 Task: Schedule a seminar on stress management techniques.
Action: Mouse moved to (83, 107)
Screenshot: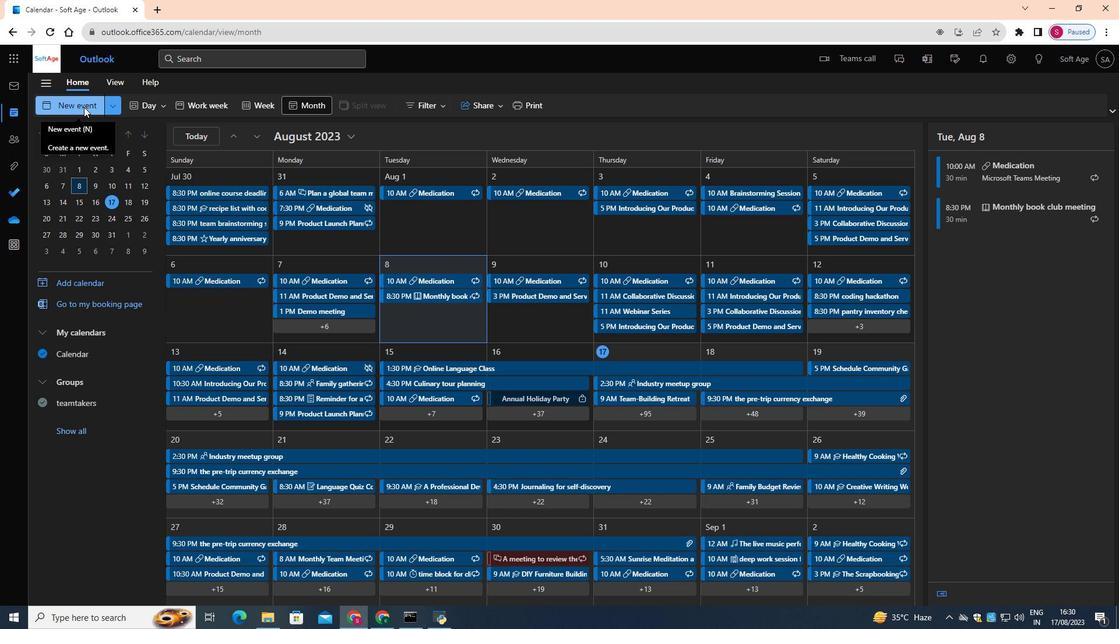 
Action: Mouse pressed left at (83, 107)
Screenshot: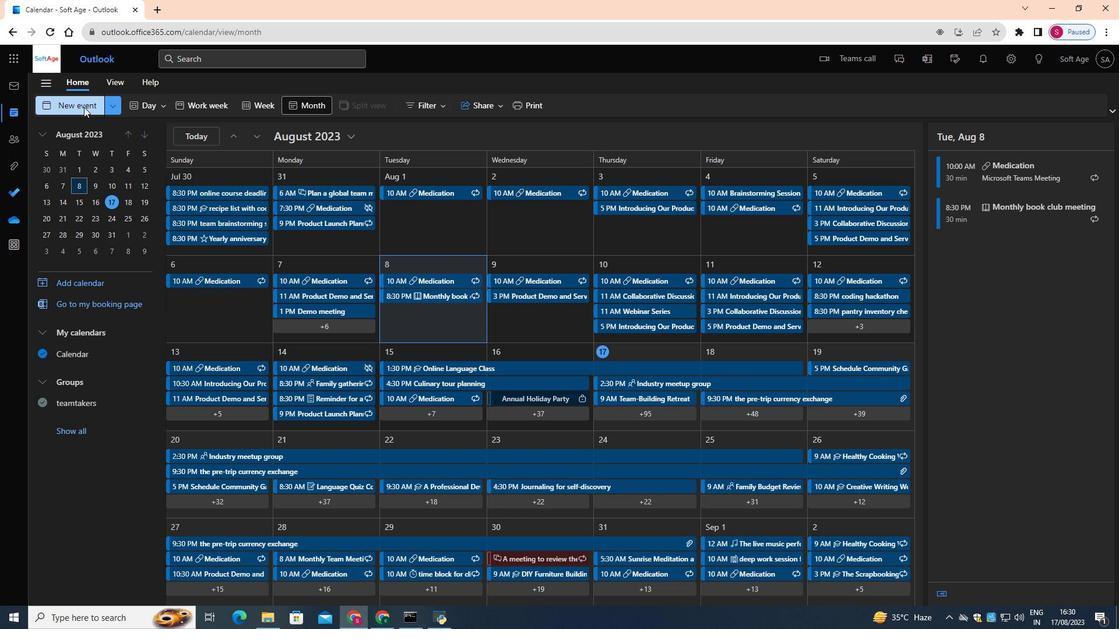 
Action: Mouse moved to (366, 174)
Screenshot: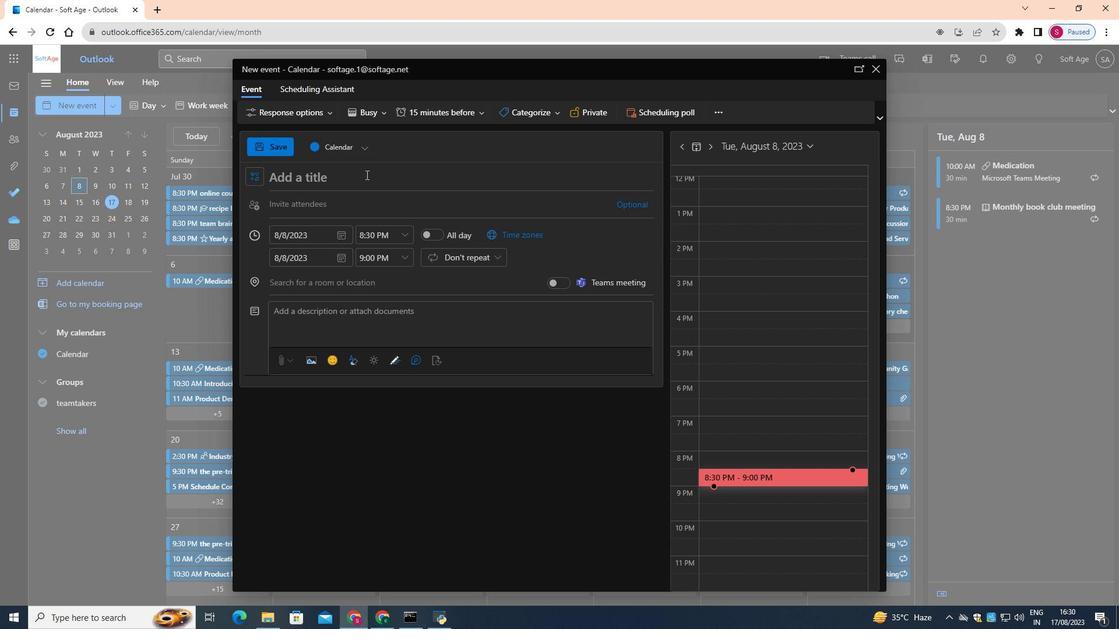 
Action: Mouse pressed left at (366, 174)
Screenshot: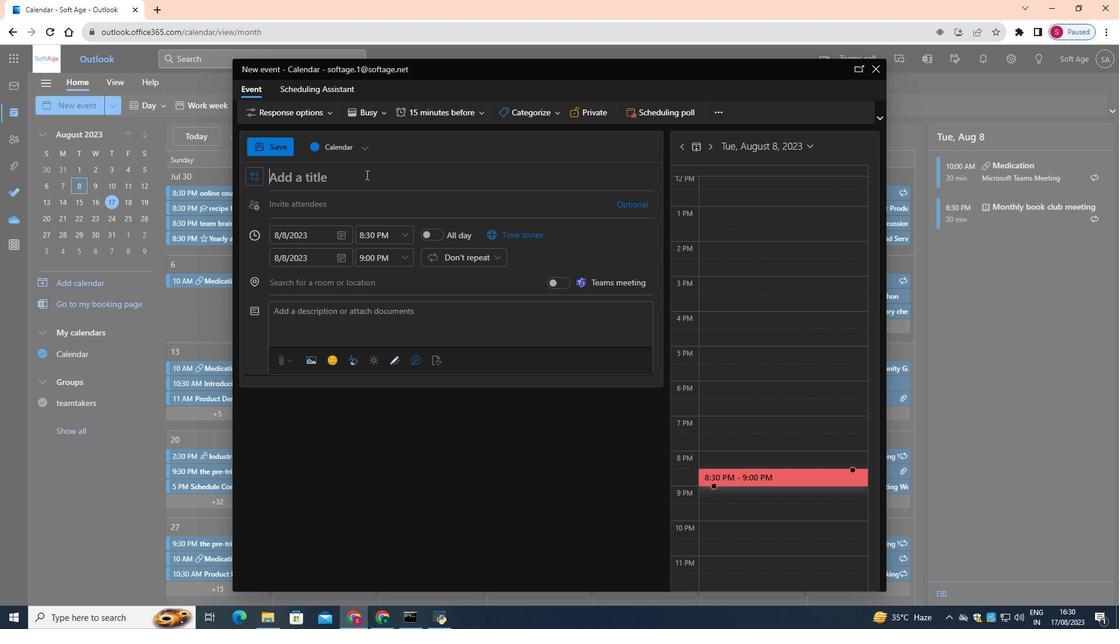 
Action: Key pressed <Key.shift>Seminar<Key.space>on<Key.space><Key.shift>Stress<Key.space><Key.shift>Management<Key.space><Key.shift>Techniques
Screenshot: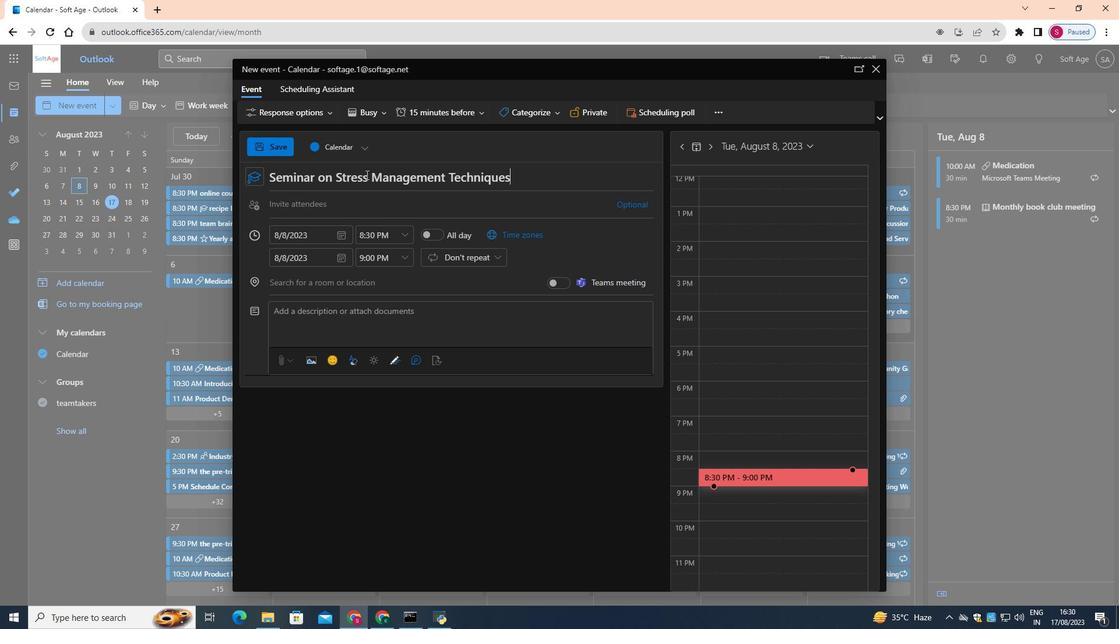 
Action: Mouse moved to (342, 237)
Screenshot: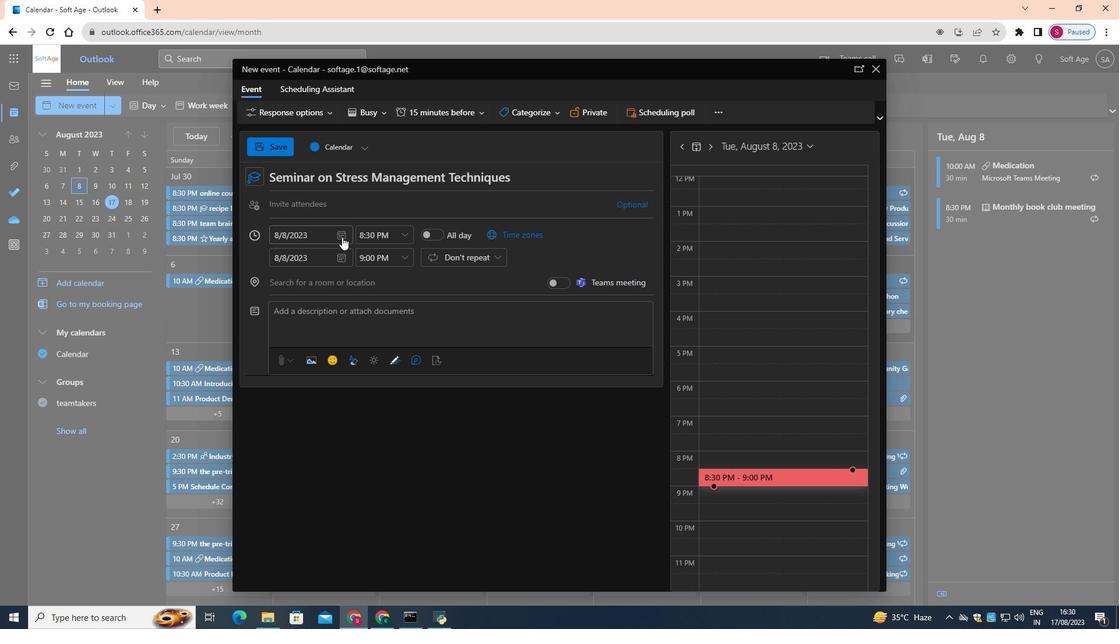 
Action: Mouse pressed left at (342, 237)
Screenshot: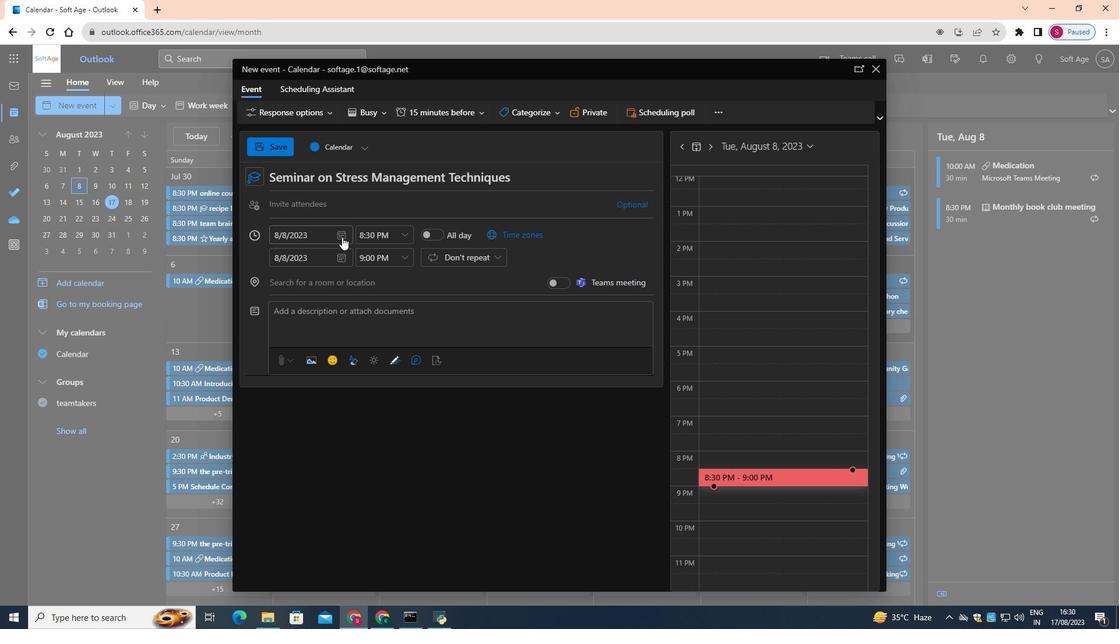 
Action: Mouse moved to (362, 341)
Screenshot: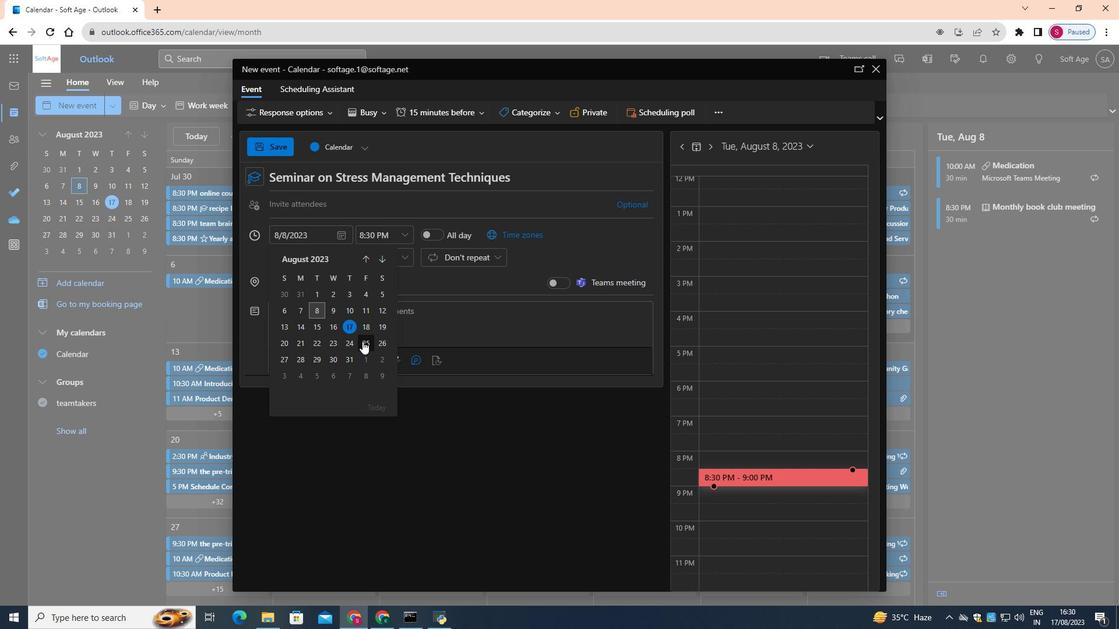 
Action: Mouse pressed left at (362, 341)
Screenshot: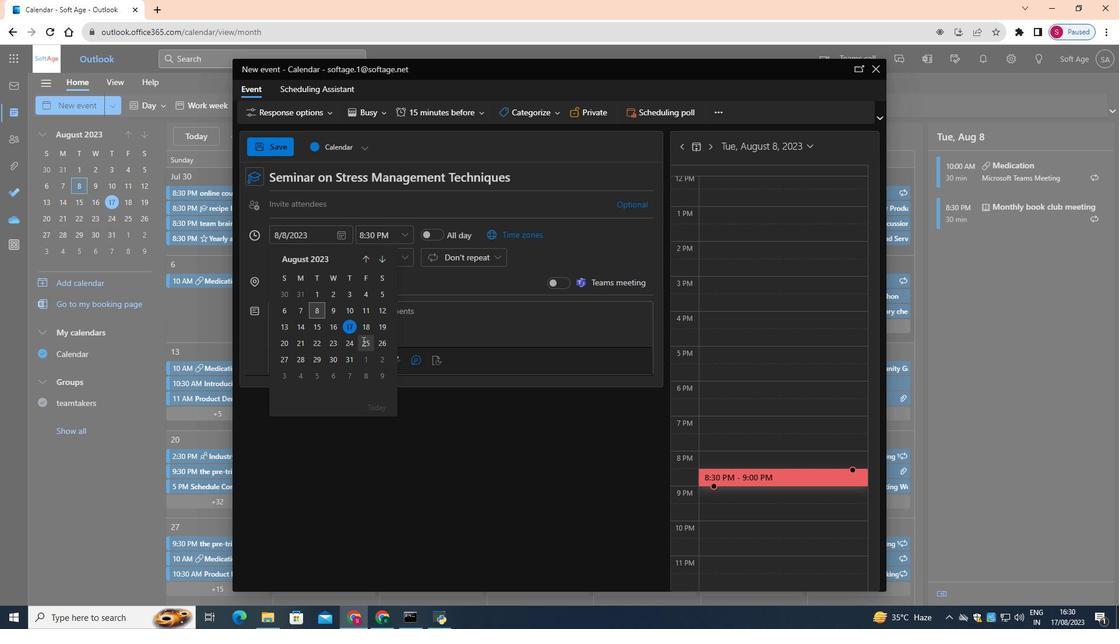 
Action: Mouse moved to (405, 236)
Screenshot: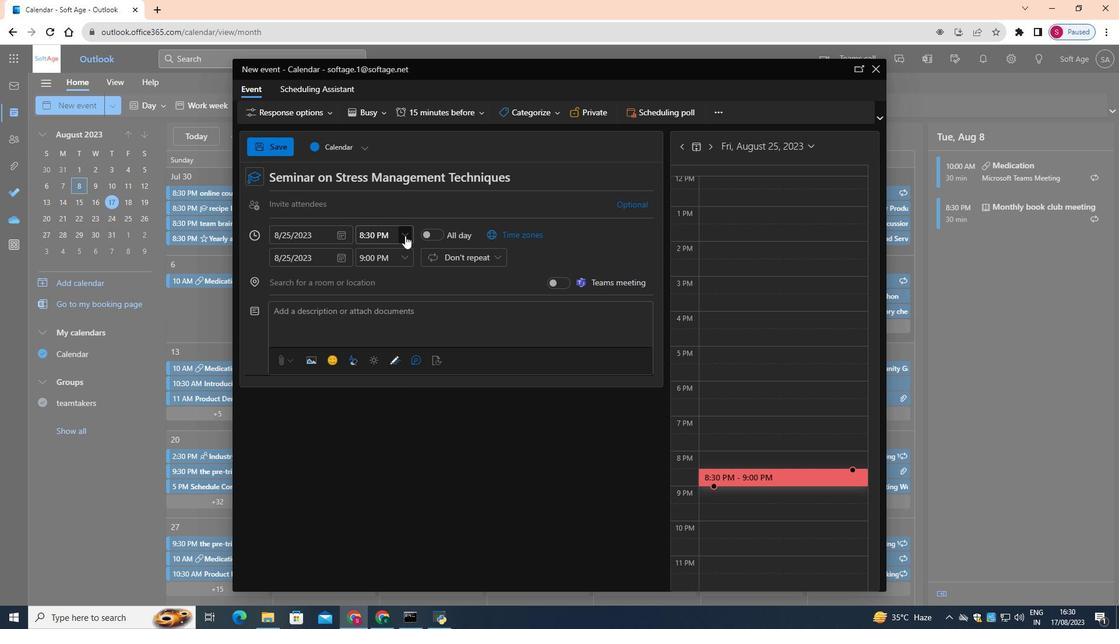 
Action: Mouse pressed left at (405, 236)
Screenshot: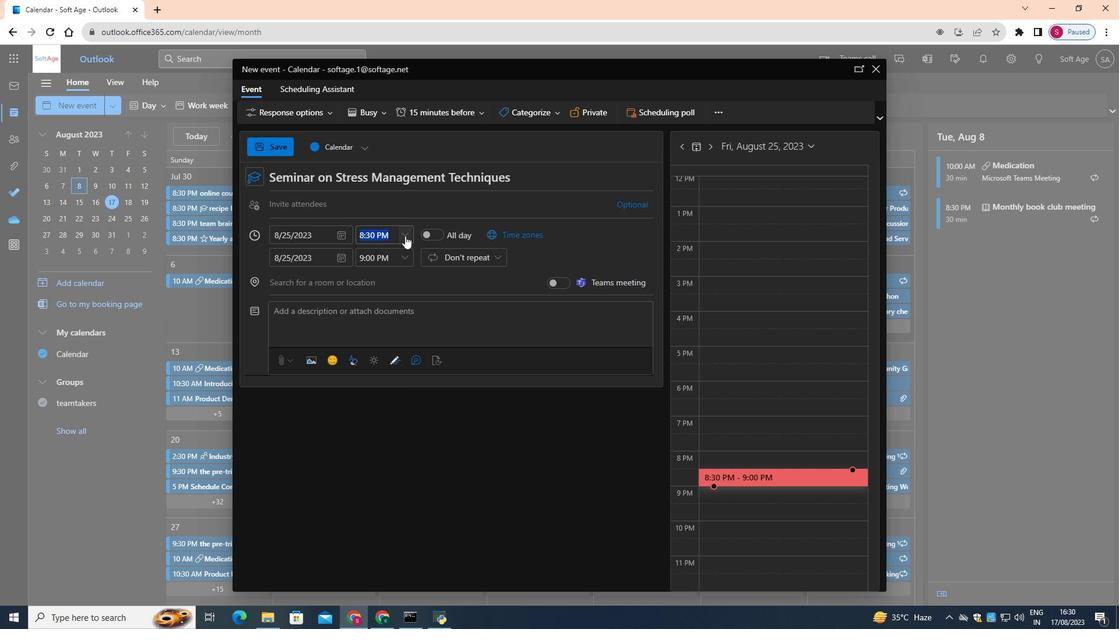 
Action: Mouse moved to (388, 283)
Screenshot: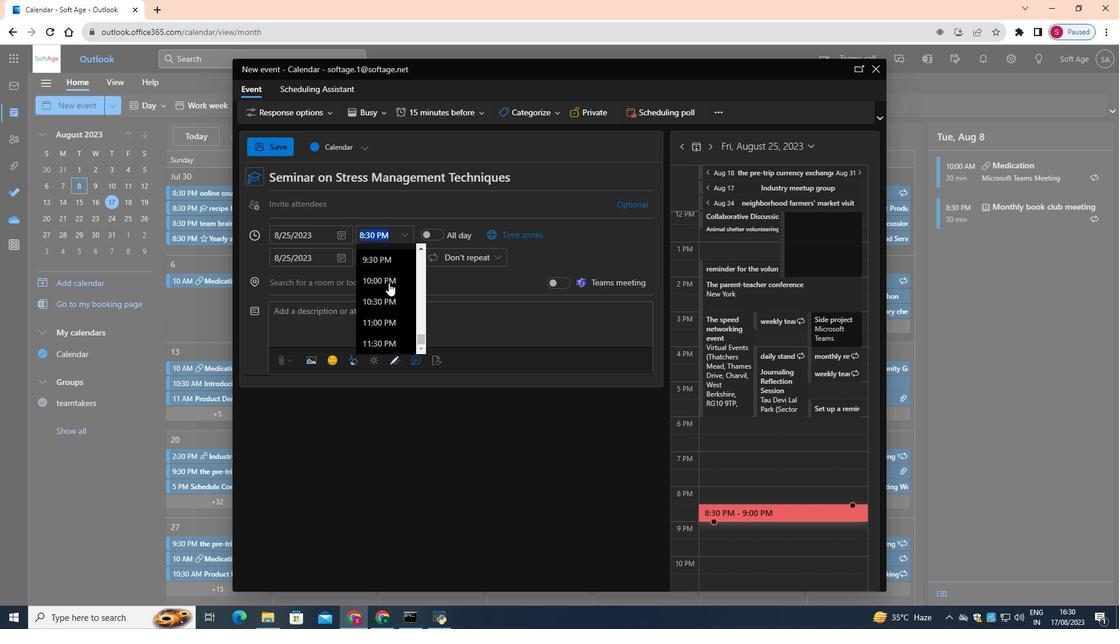
Action: Mouse scrolled (388, 282) with delta (0, 0)
Screenshot: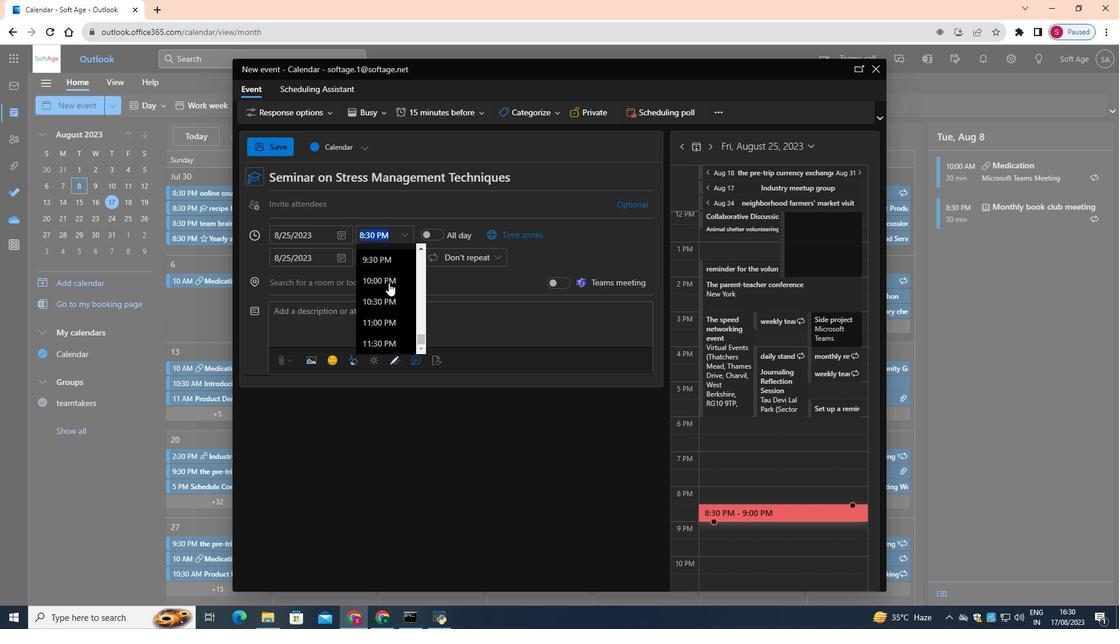 
Action: Mouse moved to (388, 283)
Screenshot: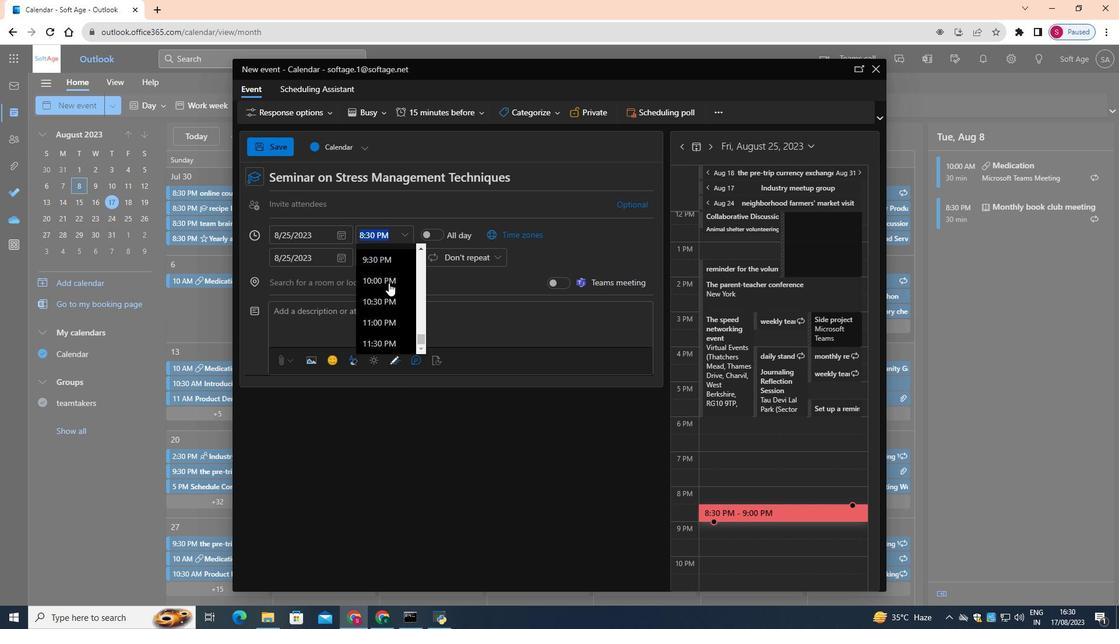 
Action: Mouse scrolled (388, 282) with delta (0, 0)
Screenshot: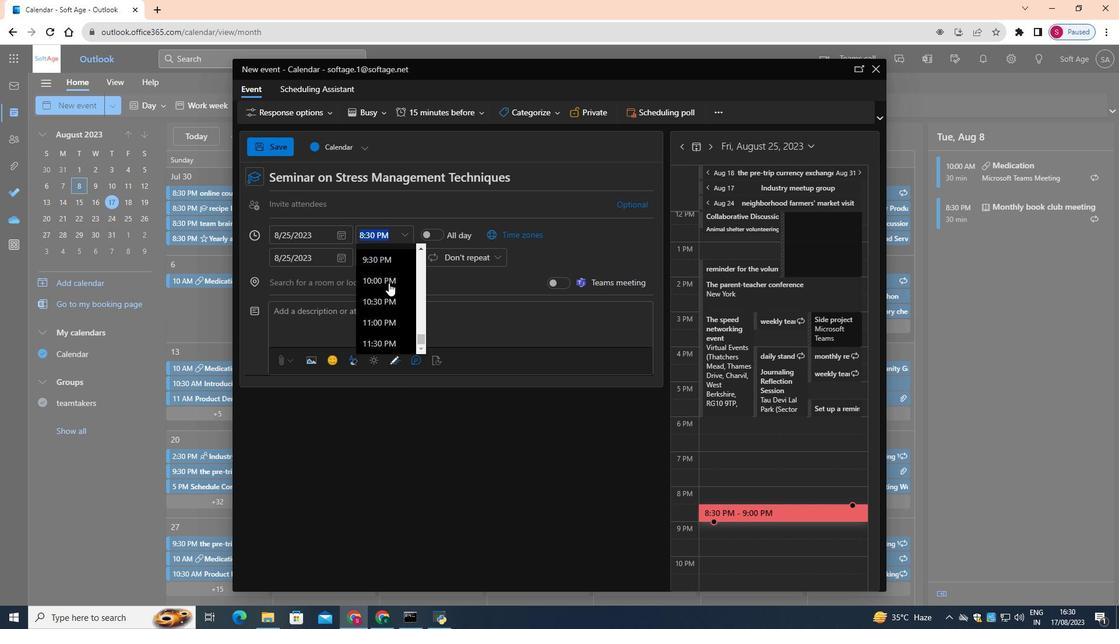 
Action: Mouse scrolled (388, 282) with delta (0, 0)
Screenshot: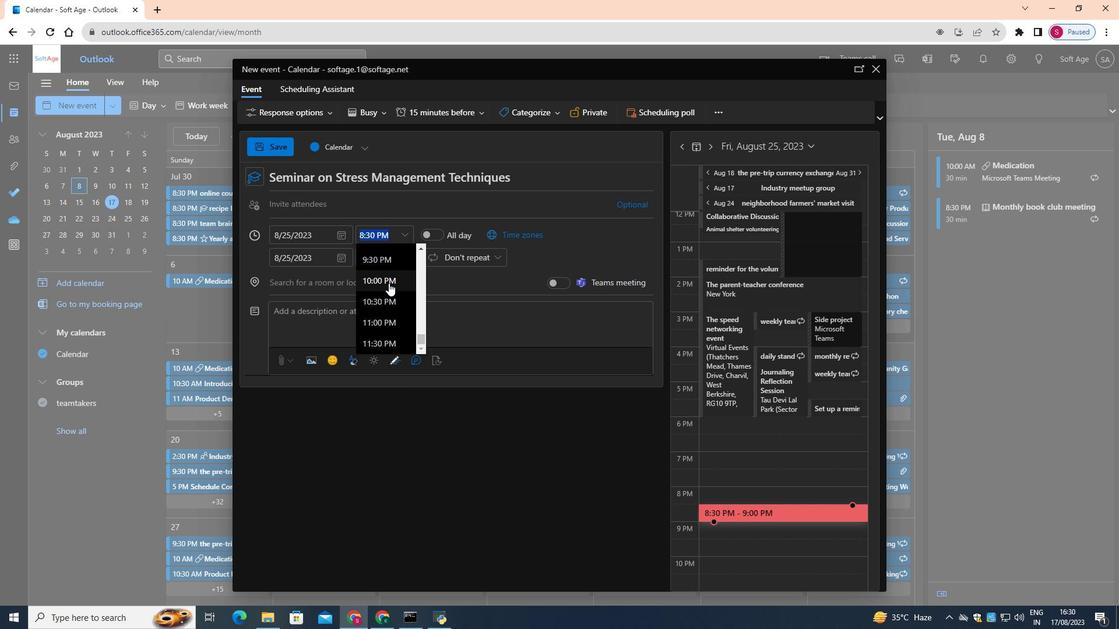 
Action: Mouse scrolled (388, 282) with delta (0, 0)
Screenshot: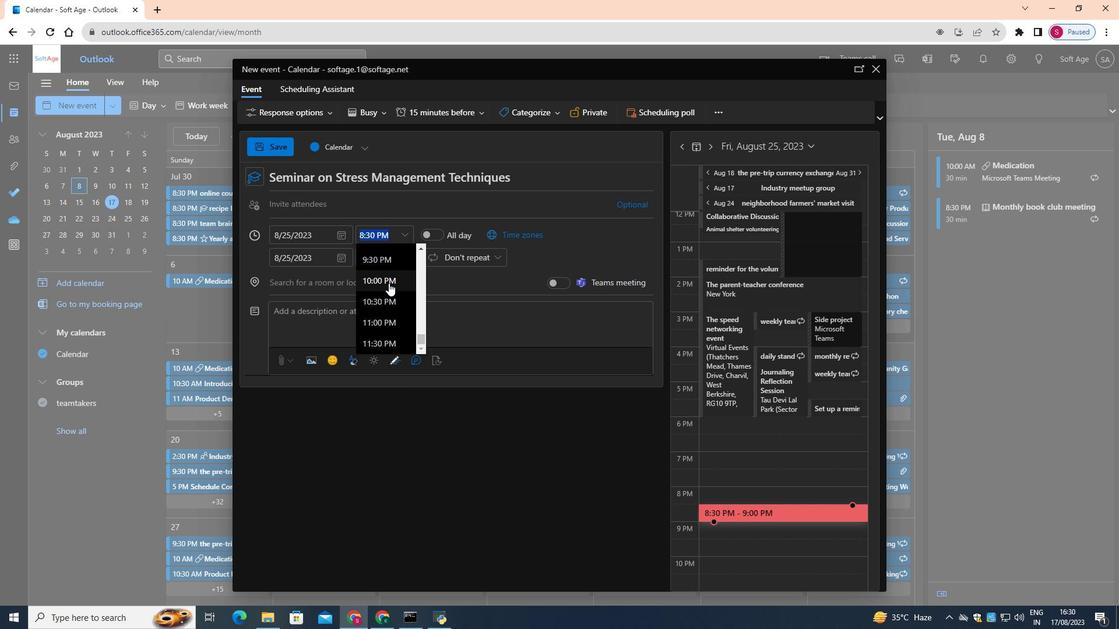 
Action: Mouse moved to (388, 300)
Screenshot: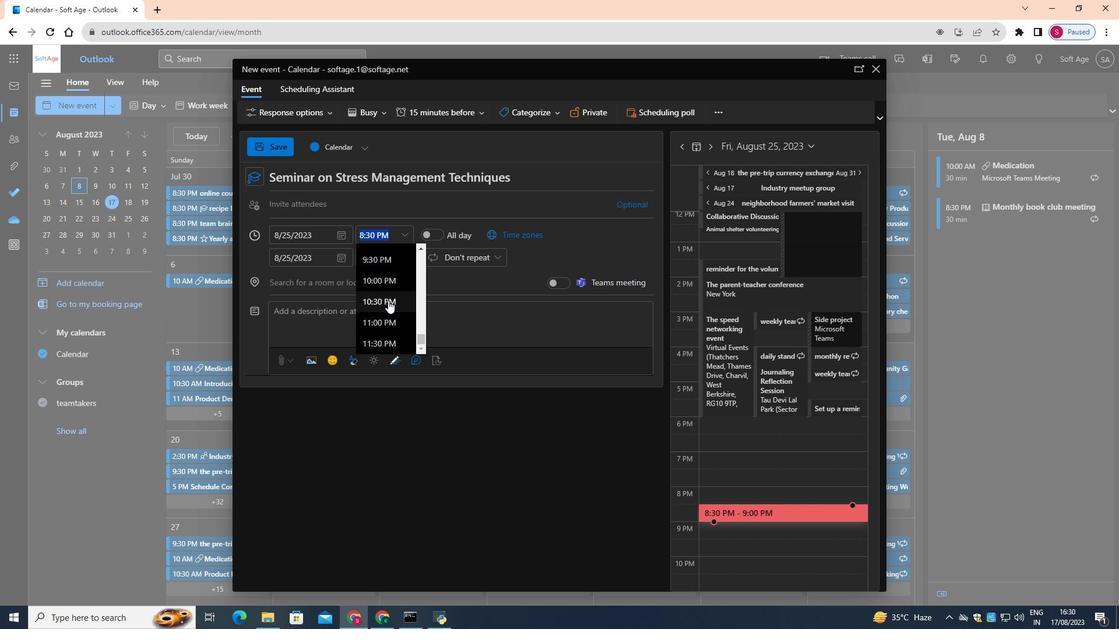 
Action: Mouse scrolled (388, 300) with delta (0, 0)
Screenshot: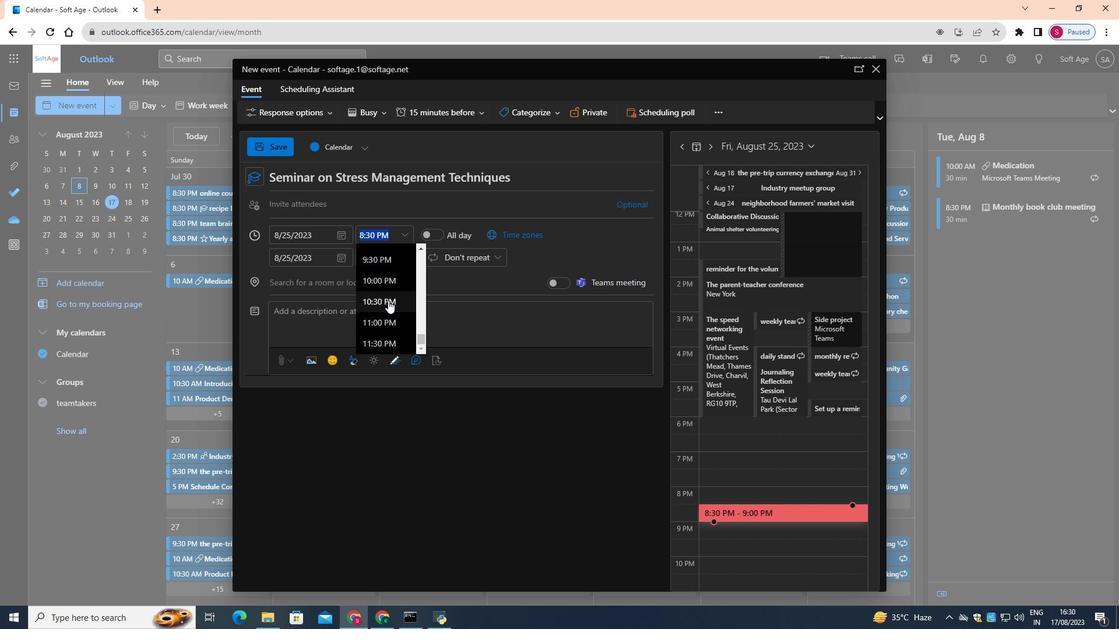 
Action: Mouse scrolled (388, 300) with delta (0, 0)
Screenshot: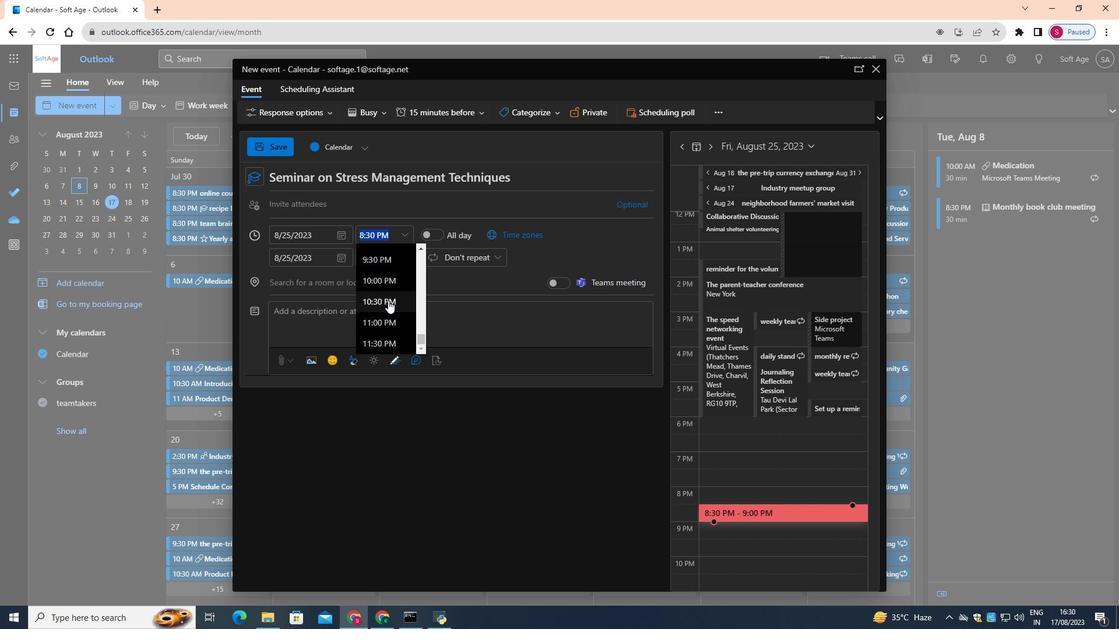
Action: Mouse scrolled (388, 301) with delta (0, 0)
Screenshot: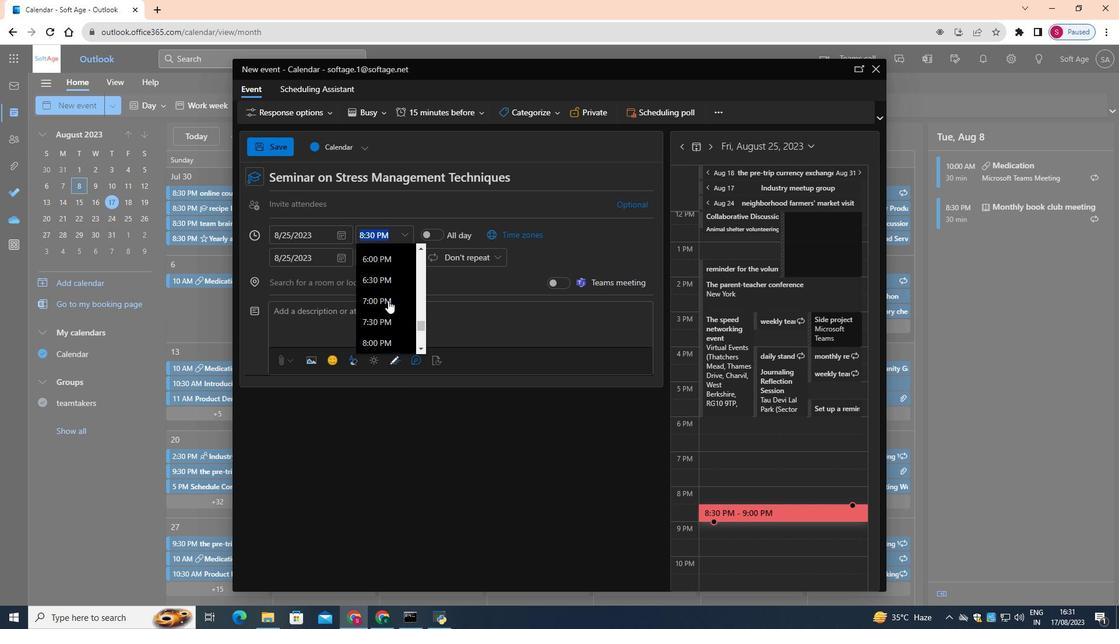 
Action: Mouse scrolled (388, 301) with delta (0, 0)
Screenshot: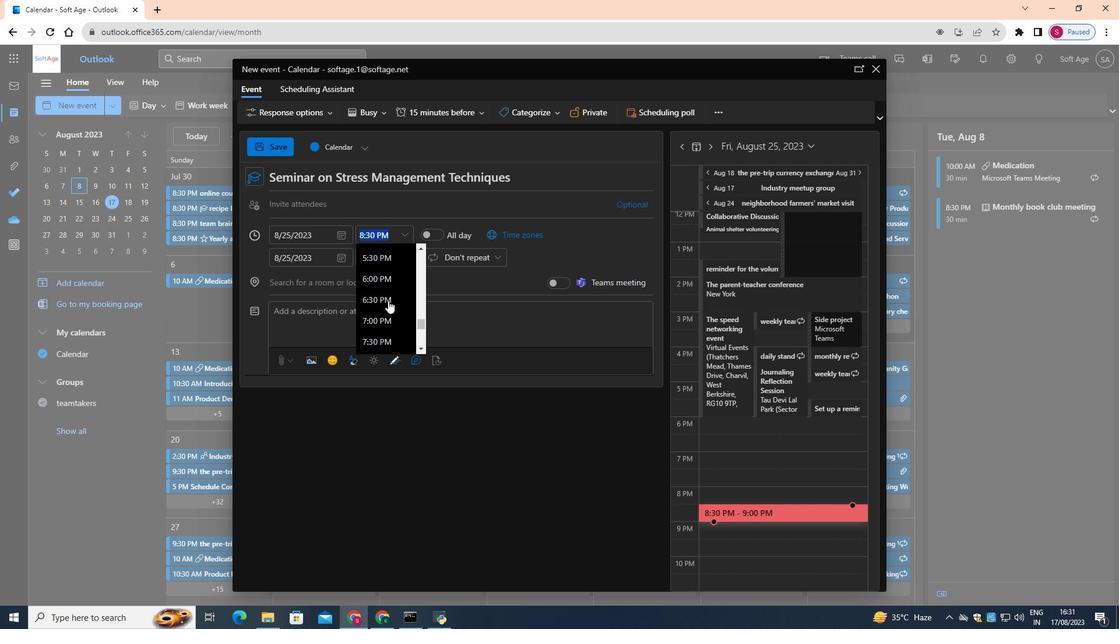 
Action: Mouse scrolled (388, 301) with delta (0, 0)
Screenshot: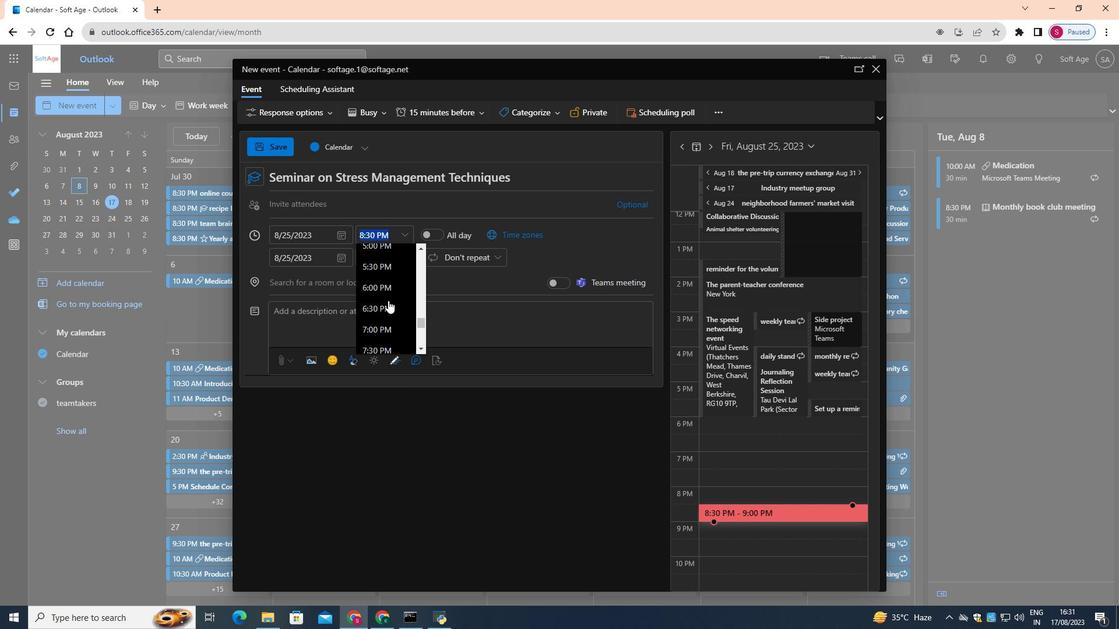 
Action: Mouse scrolled (388, 301) with delta (0, 0)
Screenshot: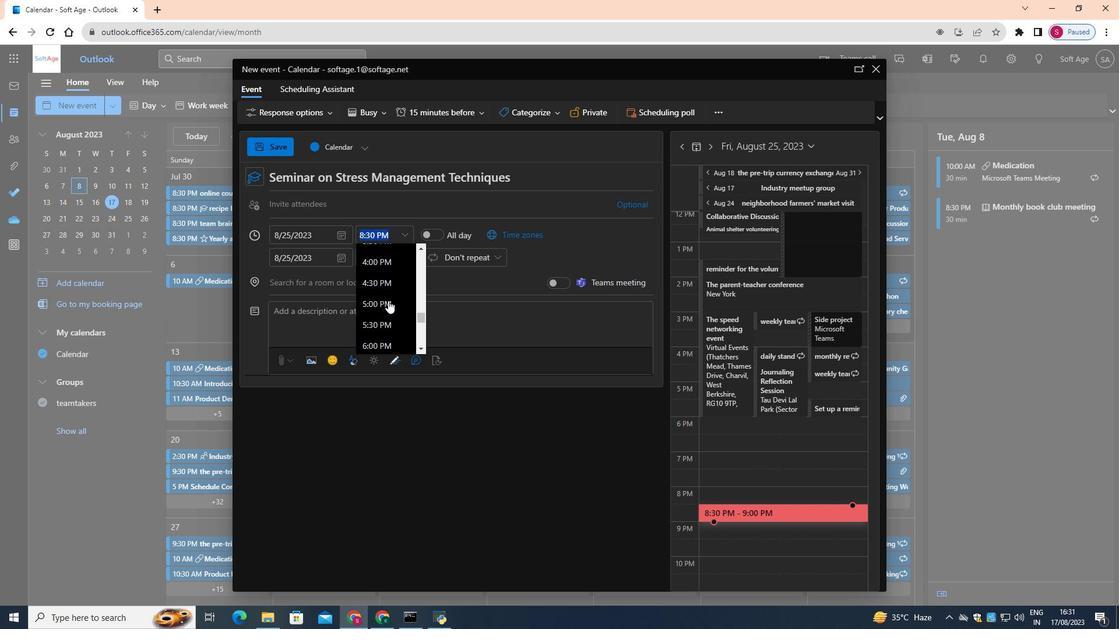 
Action: Mouse scrolled (388, 301) with delta (0, 0)
Screenshot: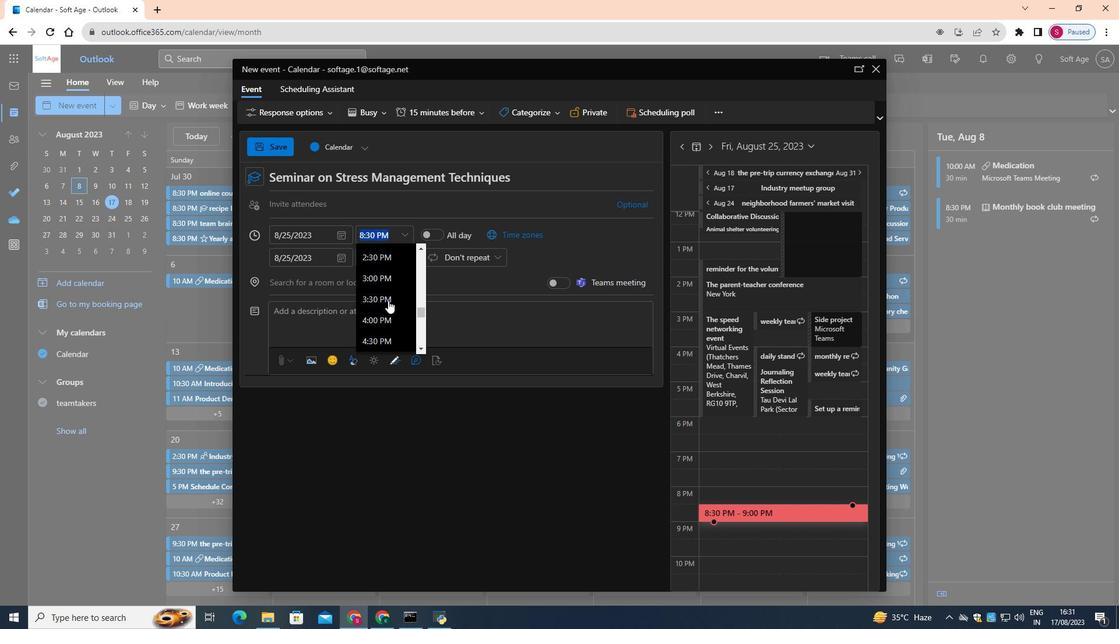 
Action: Mouse moved to (380, 276)
Screenshot: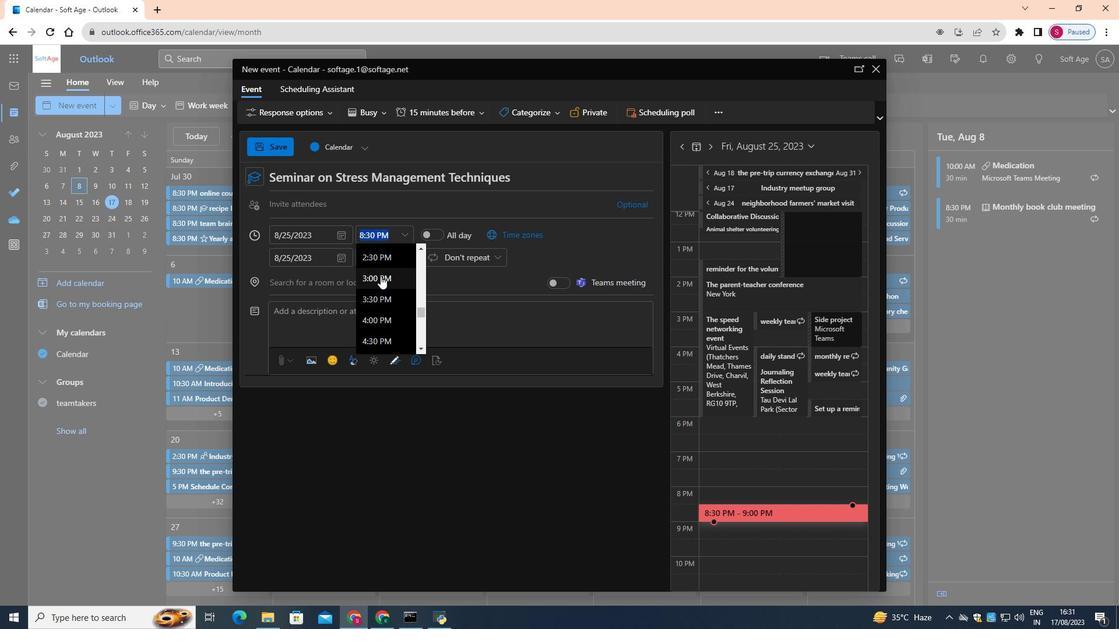 
Action: Mouse pressed left at (380, 276)
Screenshot: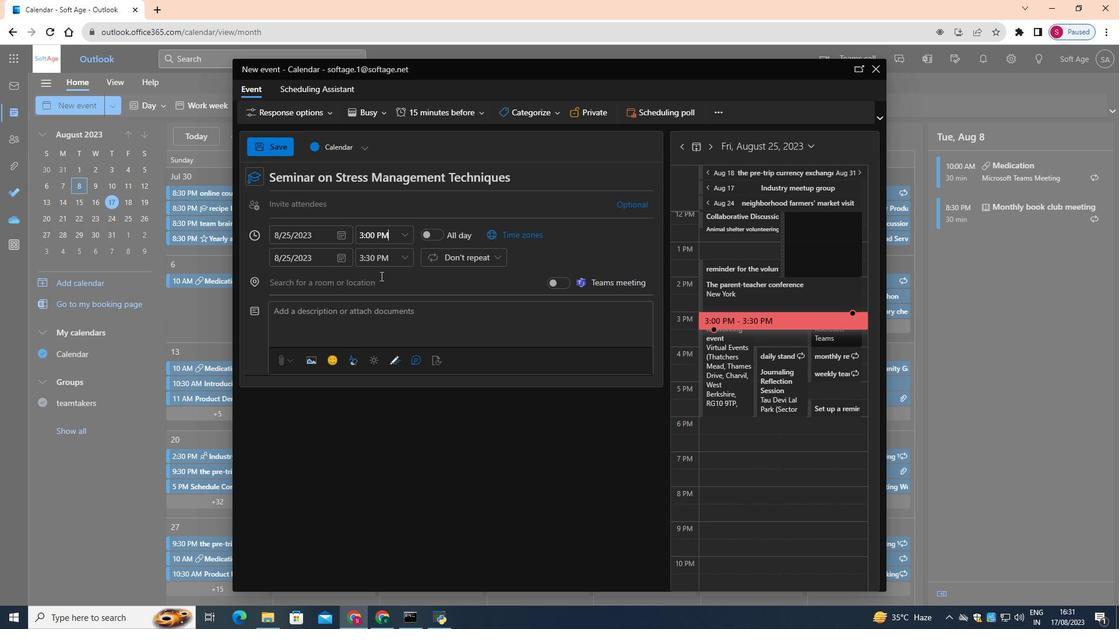 
Action: Mouse moved to (404, 255)
Screenshot: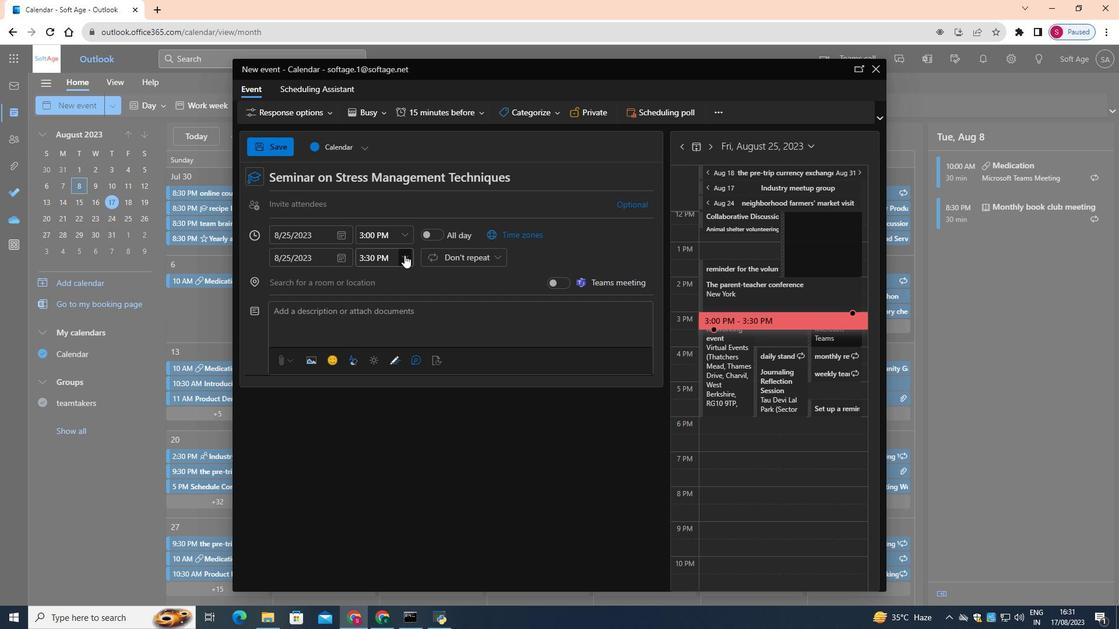 
Action: Mouse pressed left at (404, 255)
Screenshot: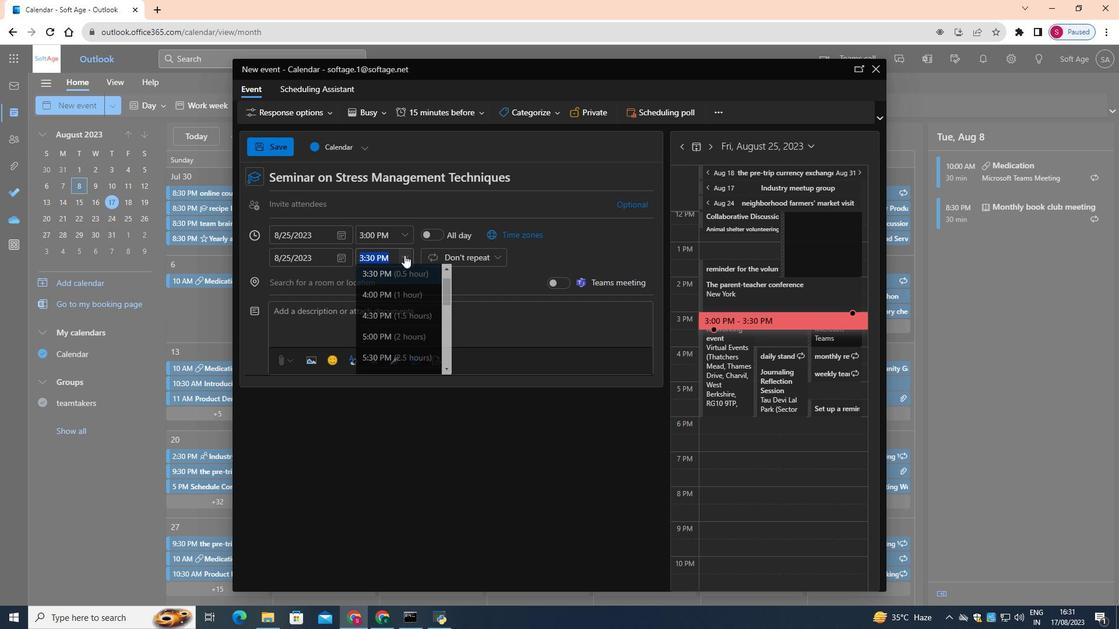 
Action: Mouse moved to (403, 339)
Screenshot: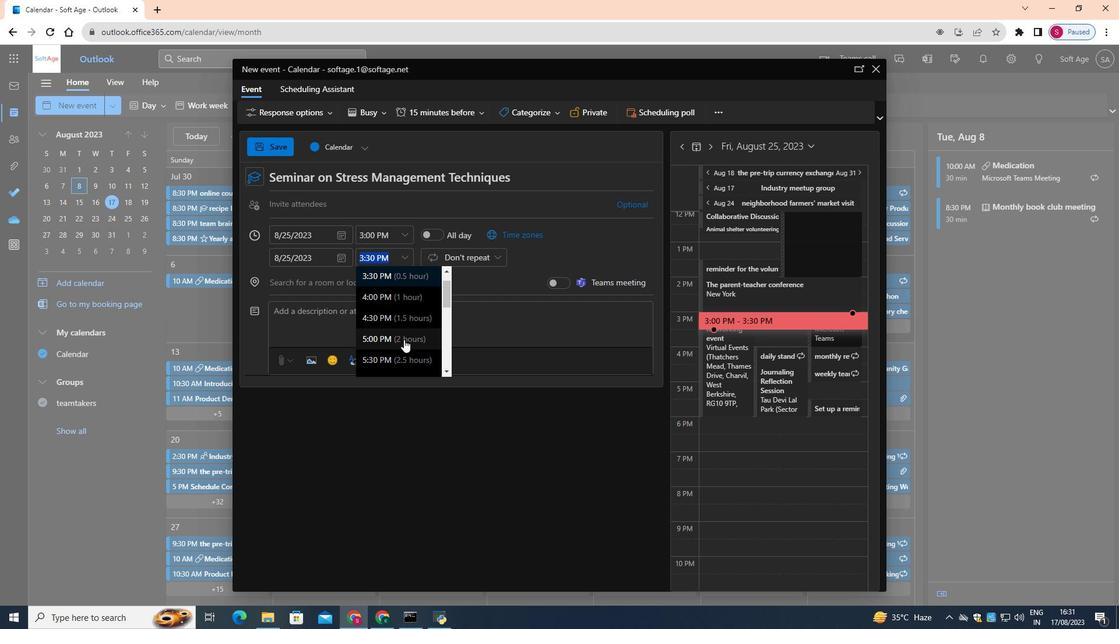
Action: Mouse pressed left at (403, 339)
Screenshot: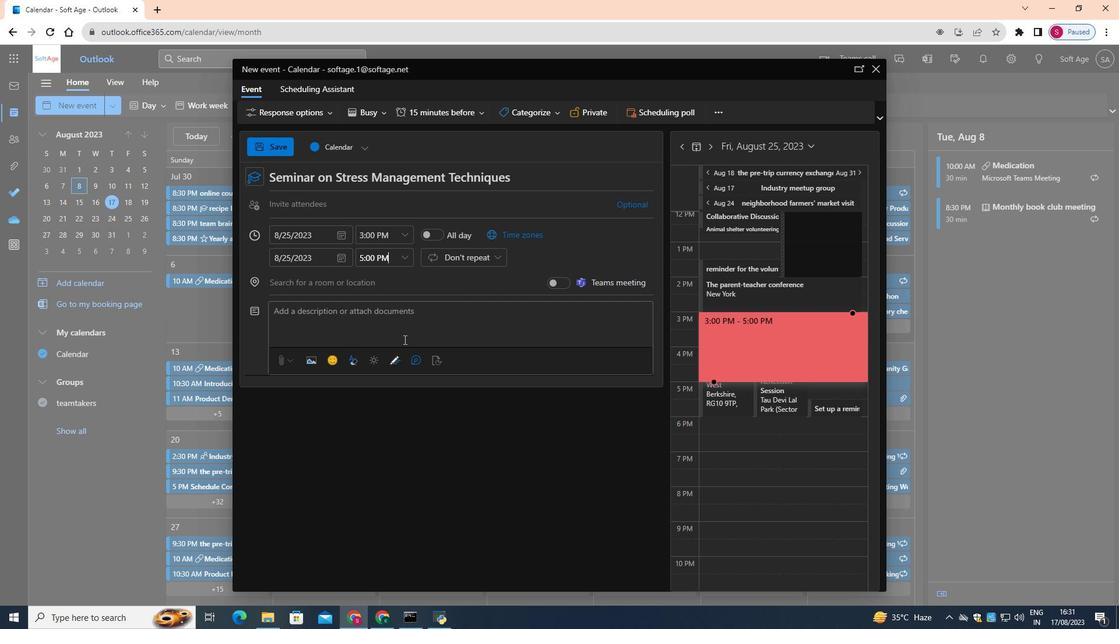 
Action: Mouse moved to (409, 320)
Screenshot: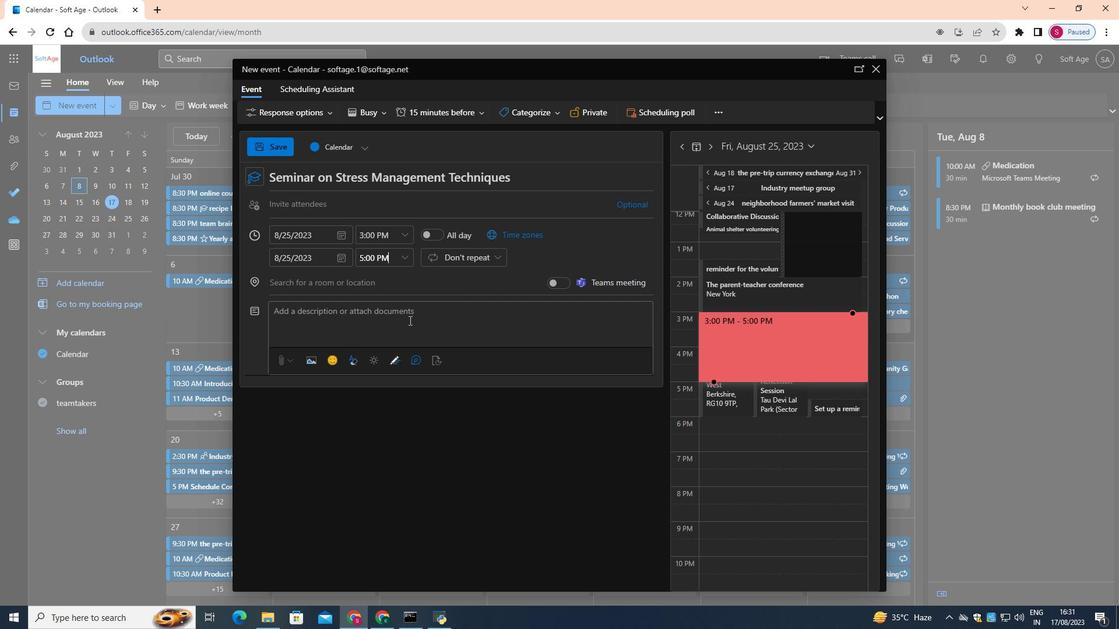 
Action: Mouse pressed left at (409, 320)
Screenshot: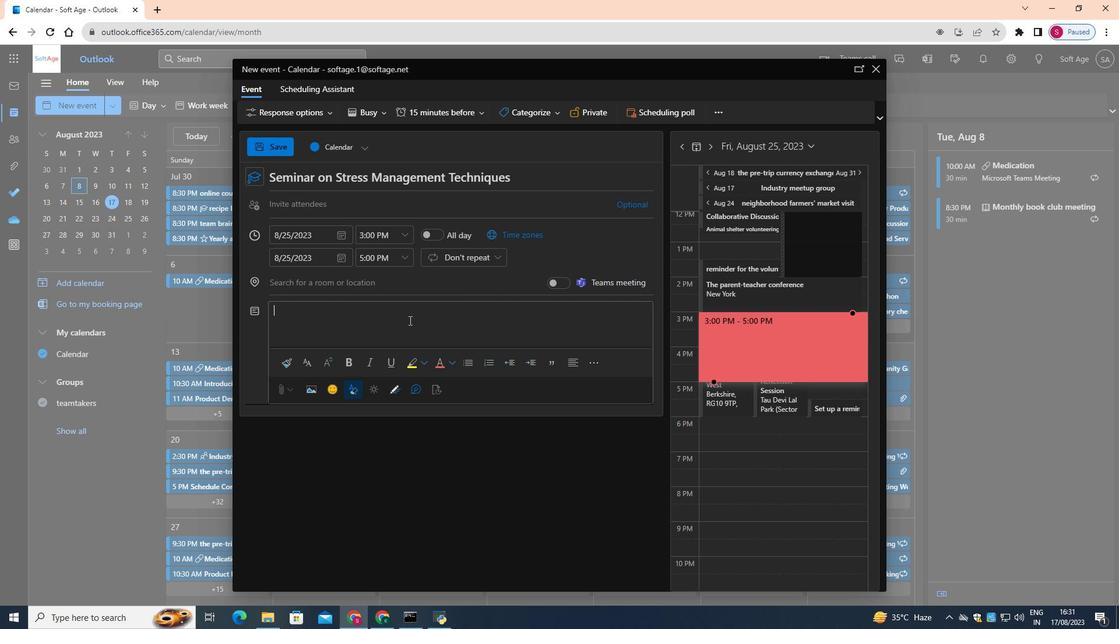 
Action: Key pressed <Key.shift>Take<Key.space>a<Key.space>step<Key.space>towards<Key.space>a<Key.space>healthier,<Key.space>stress-free<Key.space>life<Key.shift_r><Key.shift_r><Key.shift_r><Key.shift_r><Key.shift_r><Key.shift_r><Key.shift_r><Key.shift_r><Key.shift_r><Key.shift_r><Key.shift_r><Key.shift_r><Key.shift_r><Key.shift_r><Key.shift_r><Key.shift_r>!<Key.space><Key.shift>Join<Key.space>us<Key.space>for<Key.space>an<Key.space>enlightening<Key.space><Key.shift>Seminar<Key.space>on<Key.space><Key.shift>Stress<Key.space><Key.shift>Management<Key.space><Key.shift>Techniques,<Key.space>where<Key.space>you'll<Key.space>learn<Key.space>effective<Key.space>strategies<Key.space>to<Key.space>manage<Key.space>stress<Key.space>and<Key.space>enhance<Key.space>your<Key.space>well-being.
Screenshot: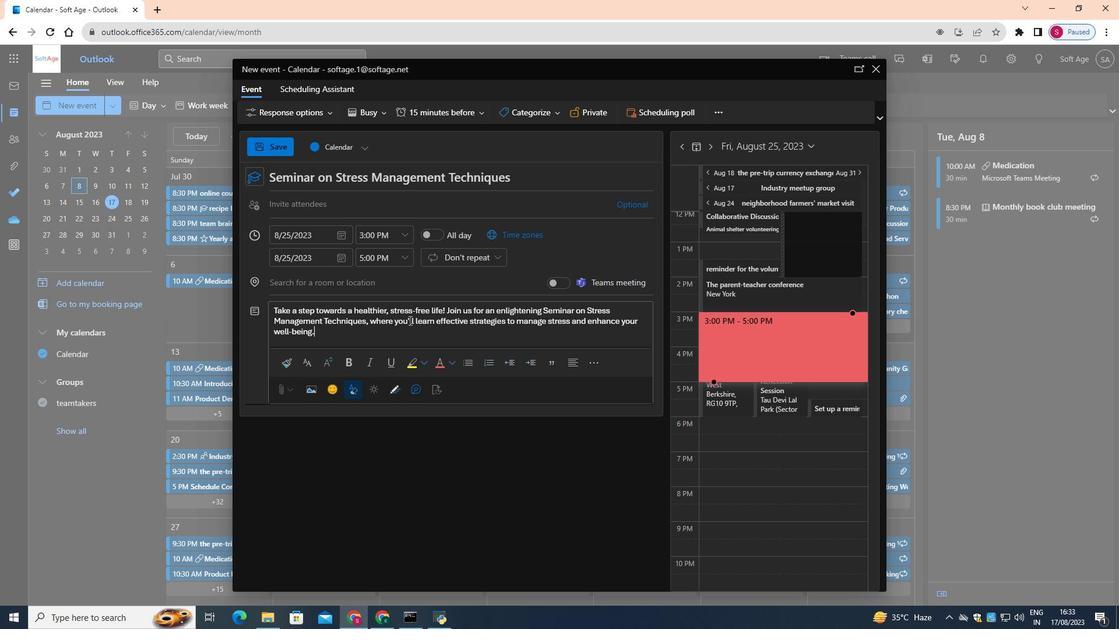 
Action: Mouse moved to (283, 147)
Screenshot: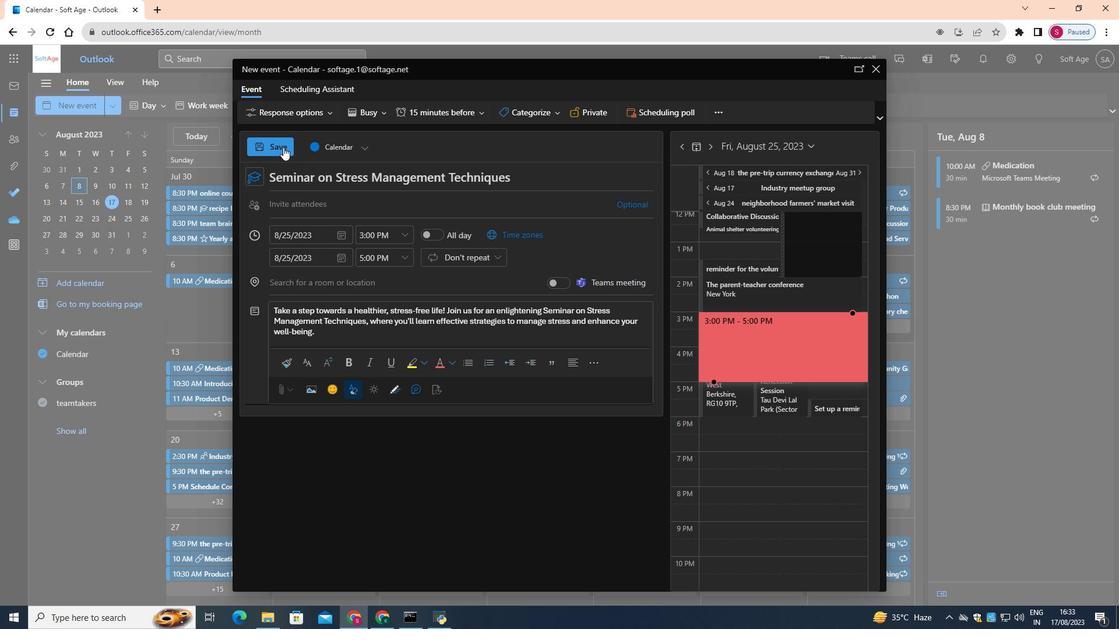 
Action: Mouse pressed left at (283, 147)
Screenshot: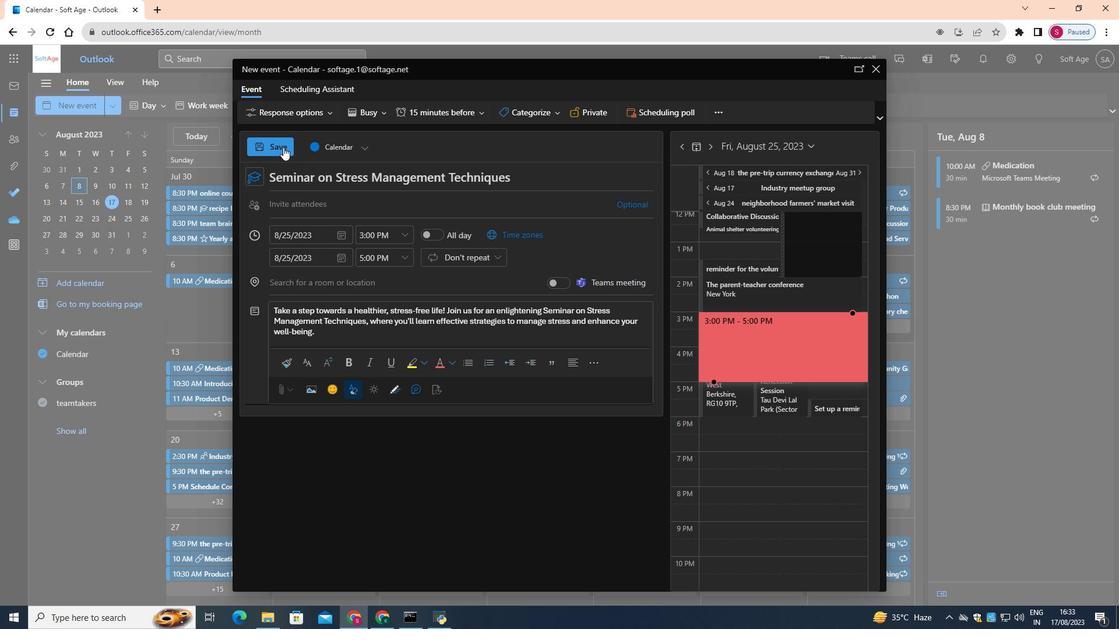 
